 Task: Create in the project WonderTech in Backlog an issue 'Upgrade the data visualization capabilities of a web application to improve insights and decision-making capabilities', assign it to team member softage.3@softage.net and change the status to IN PROGRESS.
Action: Mouse moved to (441, 298)
Screenshot: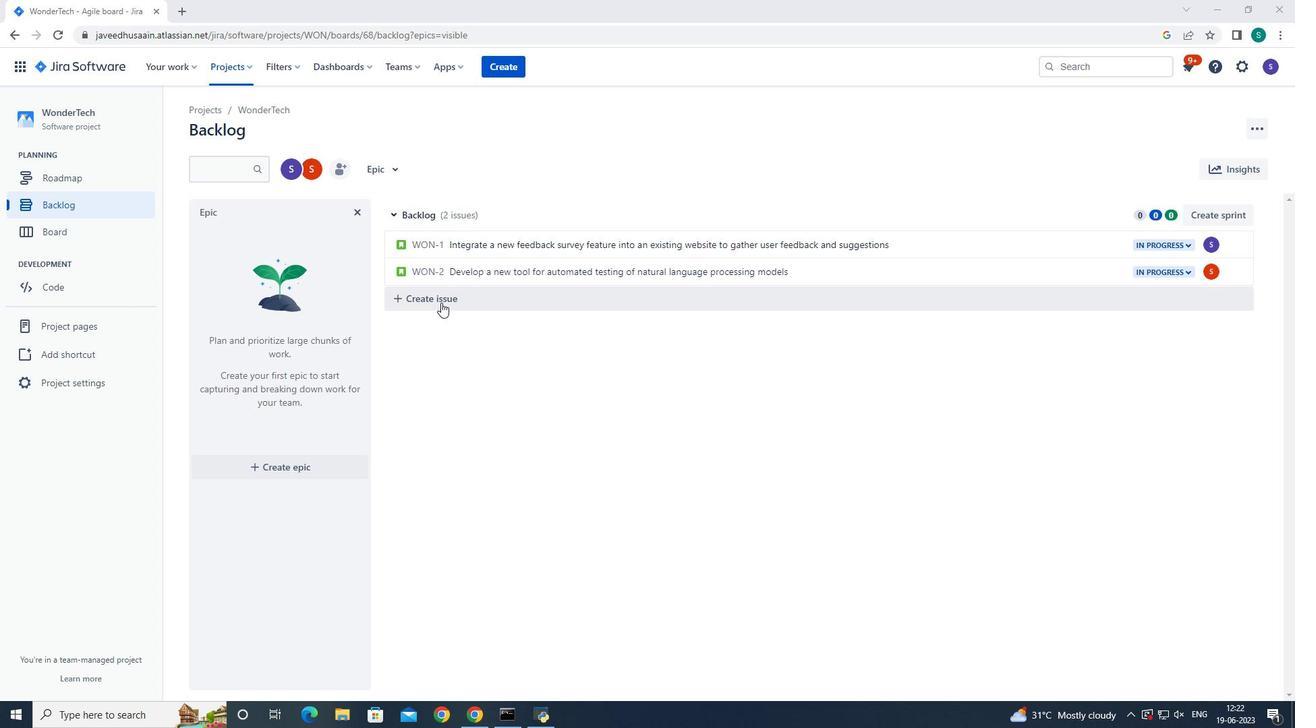 
Action: Mouse pressed left at (441, 298)
Screenshot: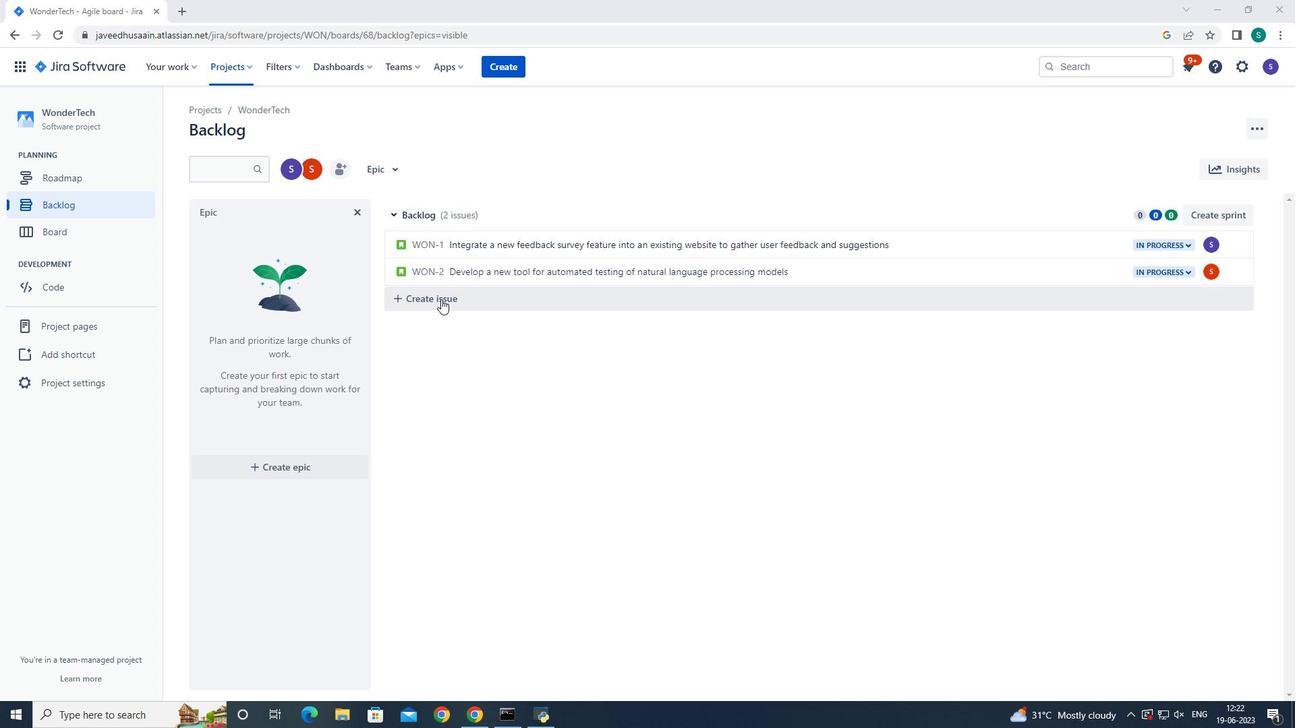
Action: Mouse moved to (466, 300)
Screenshot: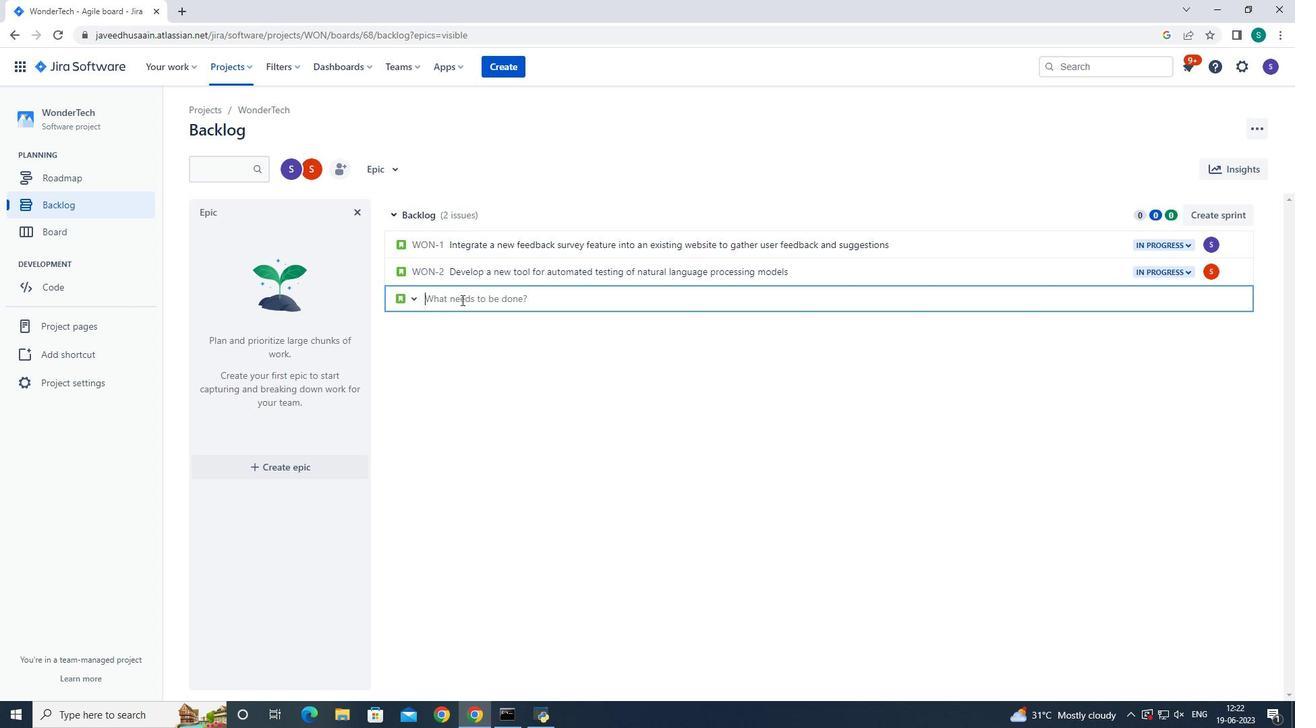 
Action: Mouse pressed left at (466, 300)
Screenshot: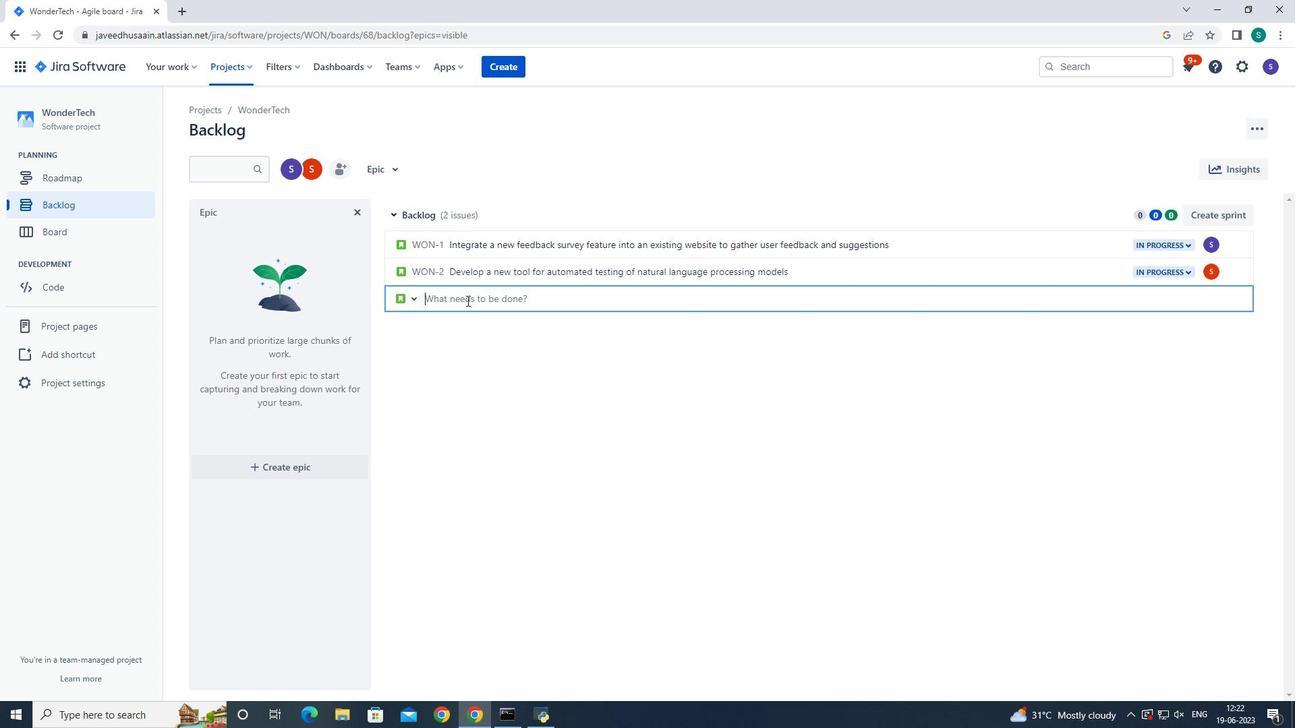 
Action: Key pressed <Key.shift>Uograde<Key.space>the<Key.space>data<Key.space>visualization<Key.space>capabl<Key.backspace>ilities<Key.space>of<Key.space>a<Key.space>web<Key.space>application<Key.space>to<Key.space>improve<Key.space>insights<Key.space>and<Key.space>decision-making<Key.space>capabilities
Screenshot: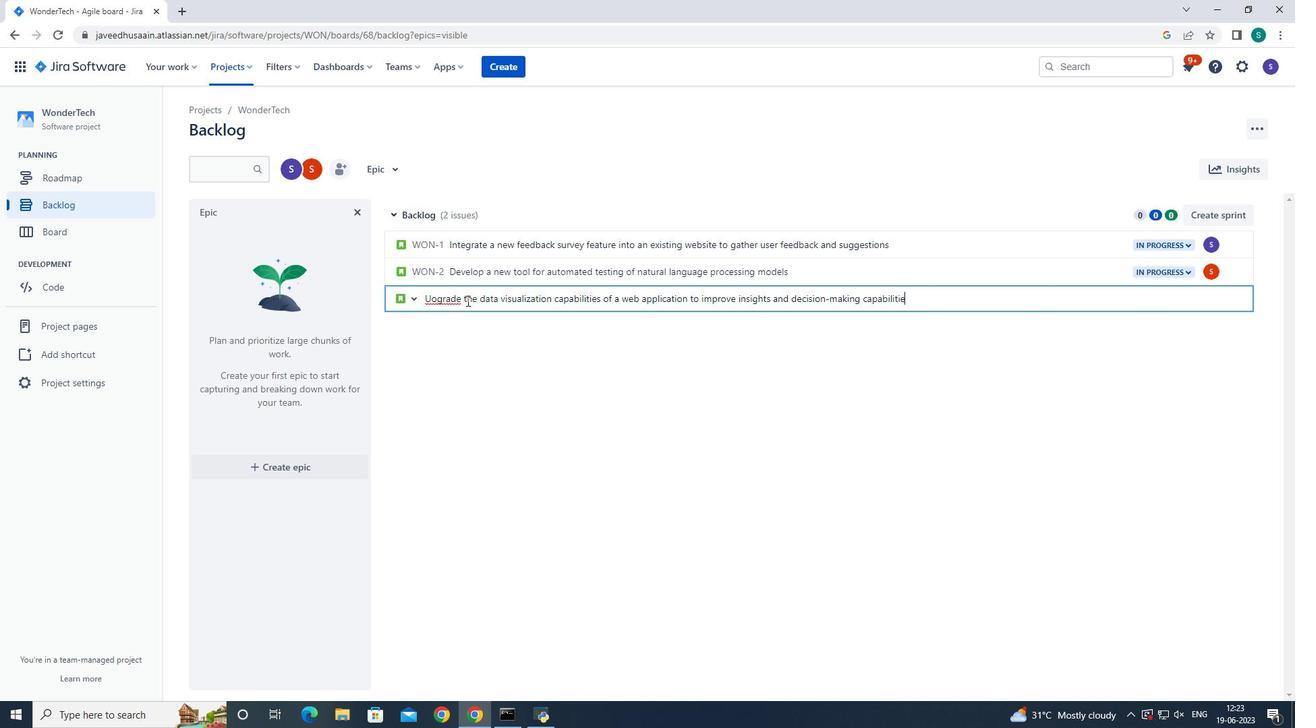 
Action: Mouse moved to (436, 300)
Screenshot: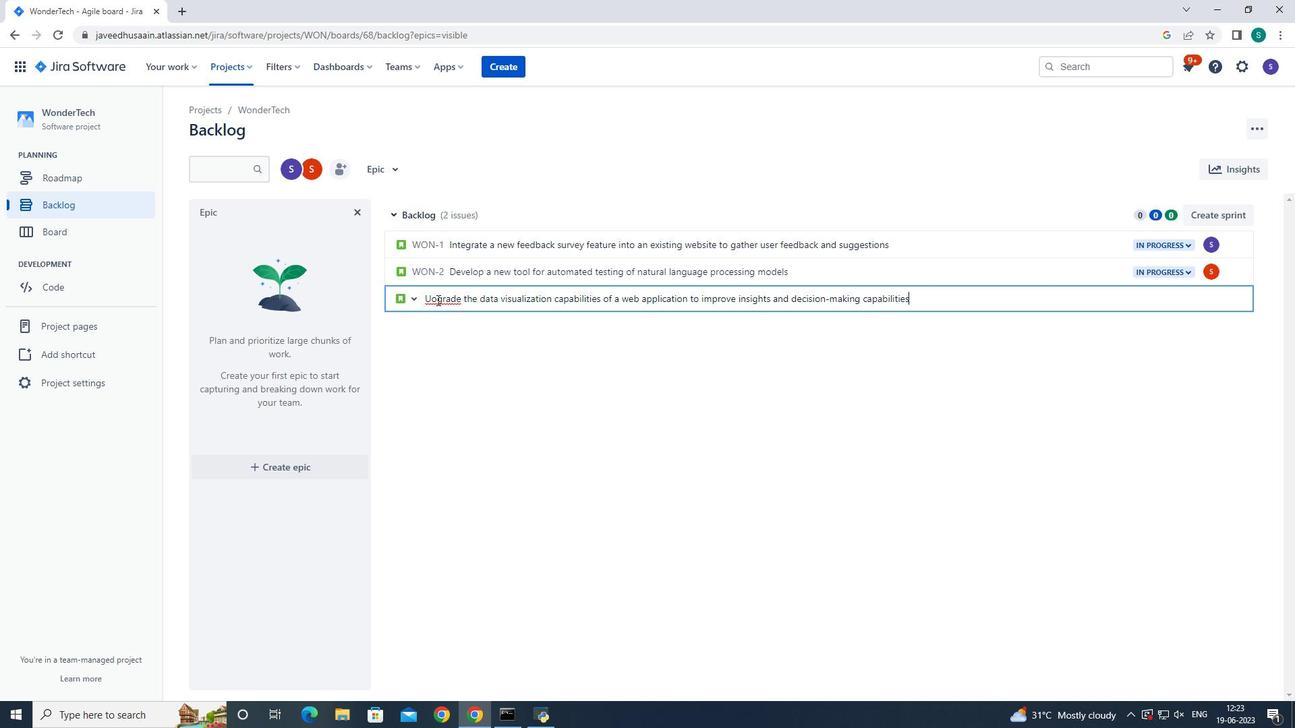 
Action: Mouse pressed left at (436, 300)
Screenshot: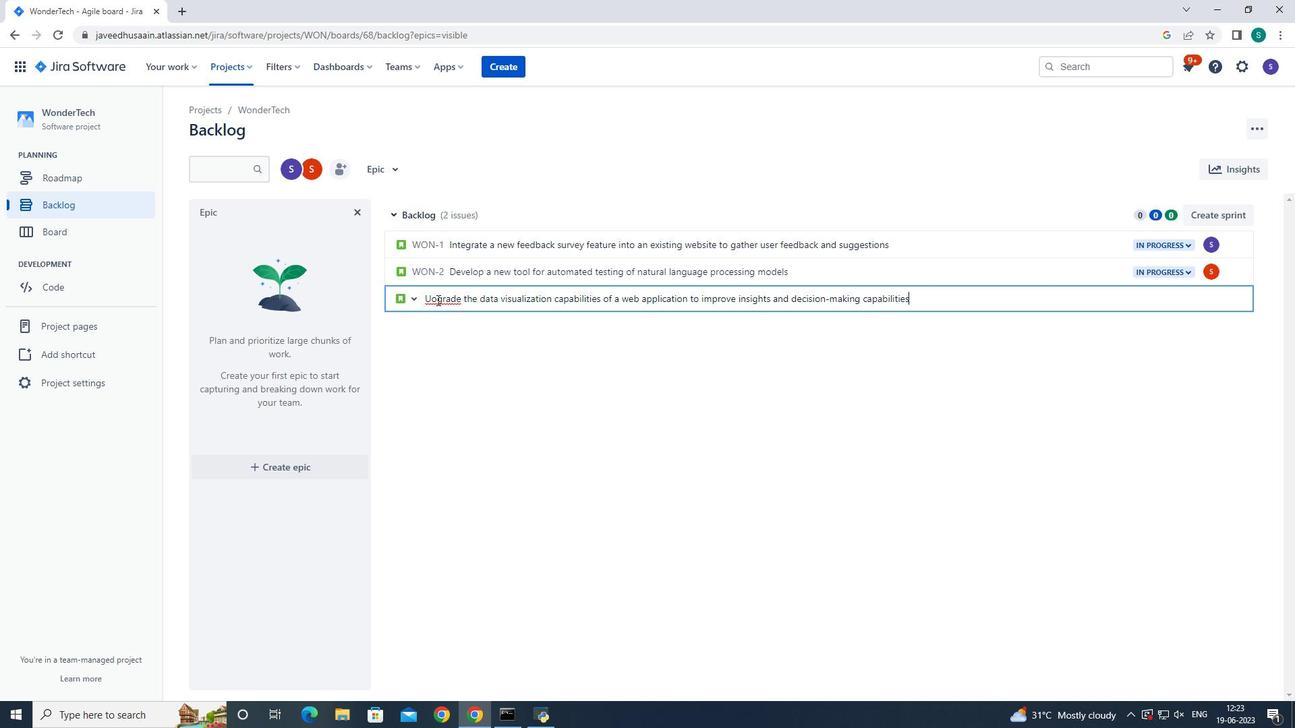 
Action: Key pressed <Key.backspace>p<Key.enter>
Screenshot: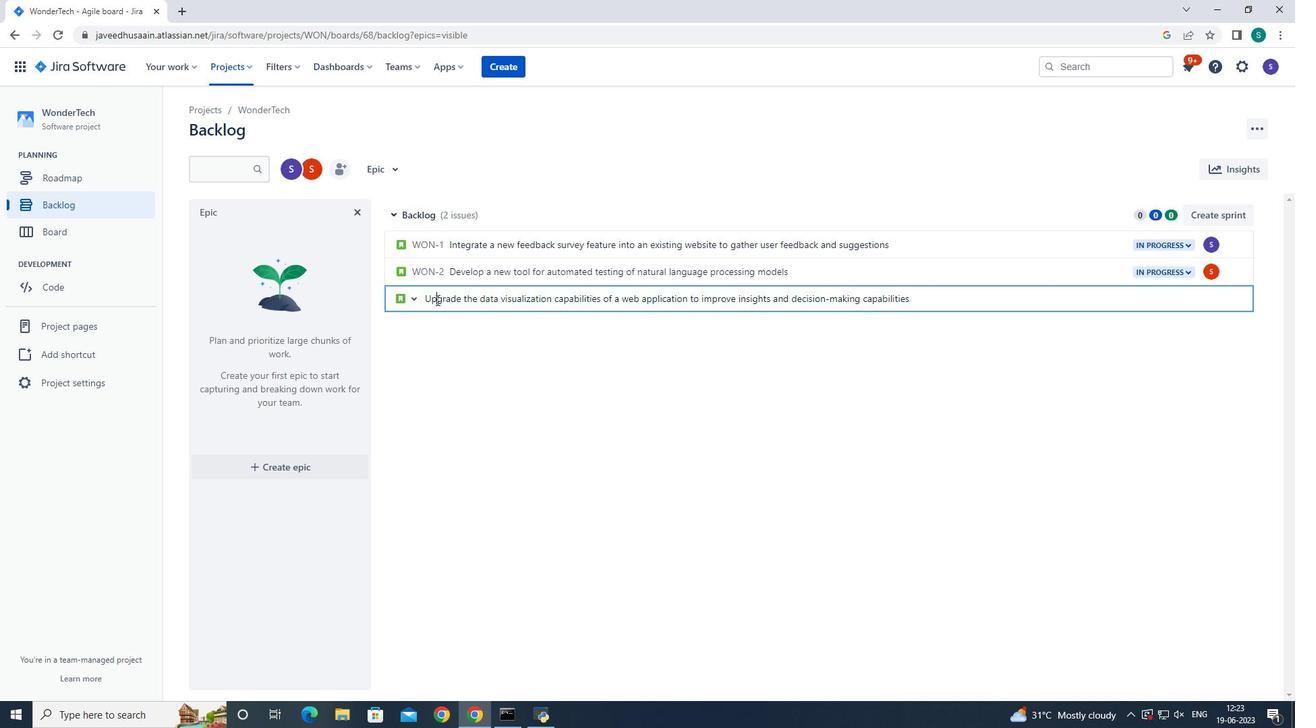 
Action: Mouse moved to (1210, 298)
Screenshot: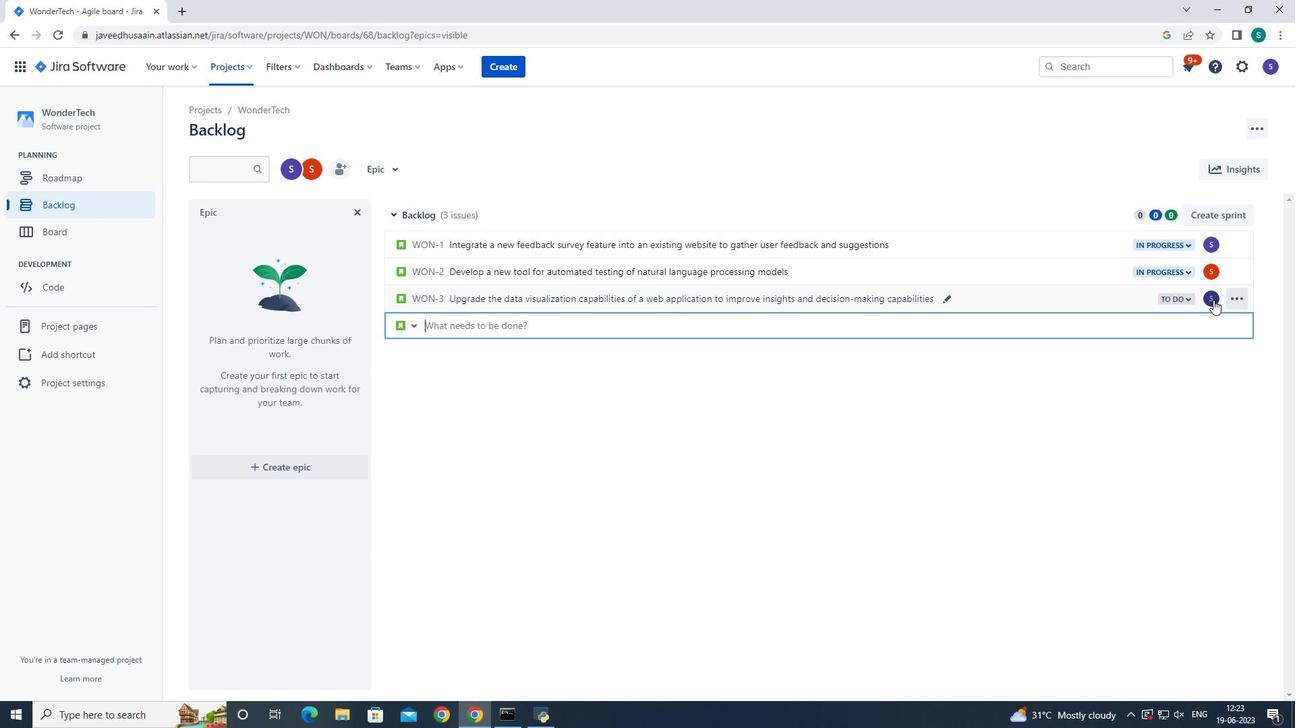 
Action: Mouse pressed left at (1210, 298)
Screenshot: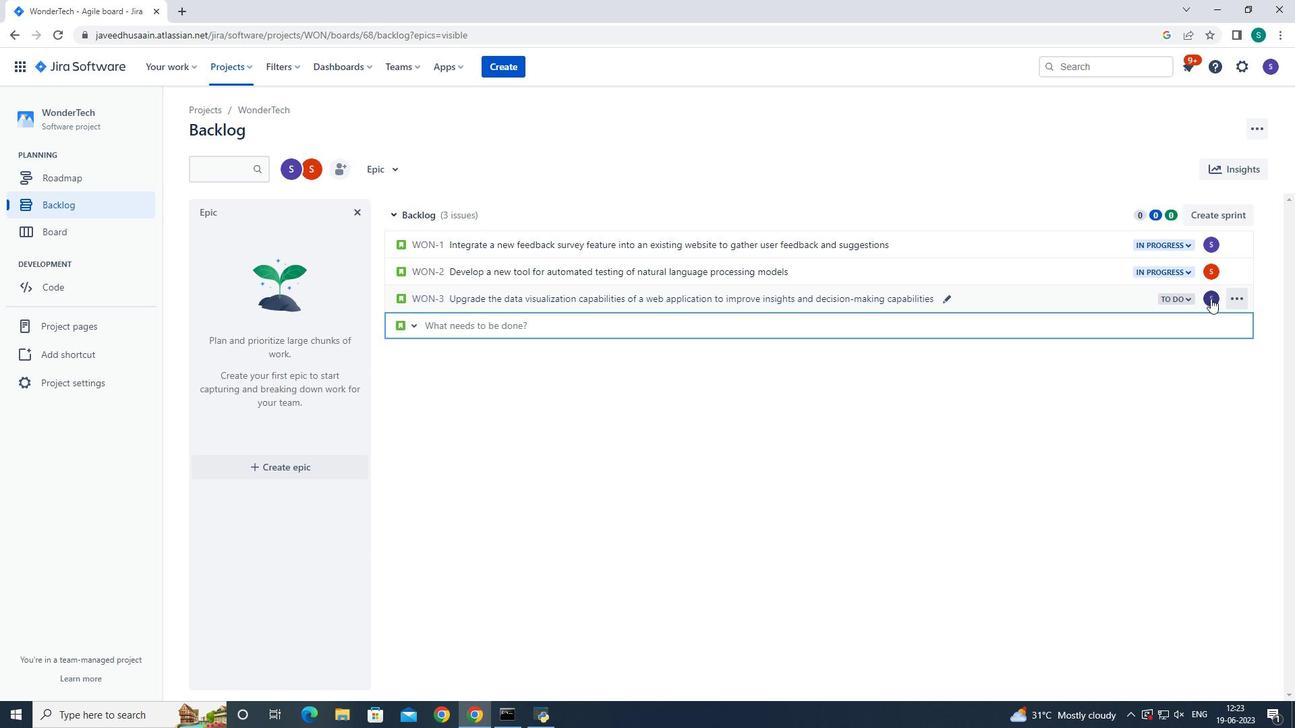 
Action: Mouse moved to (1210, 298)
Screenshot: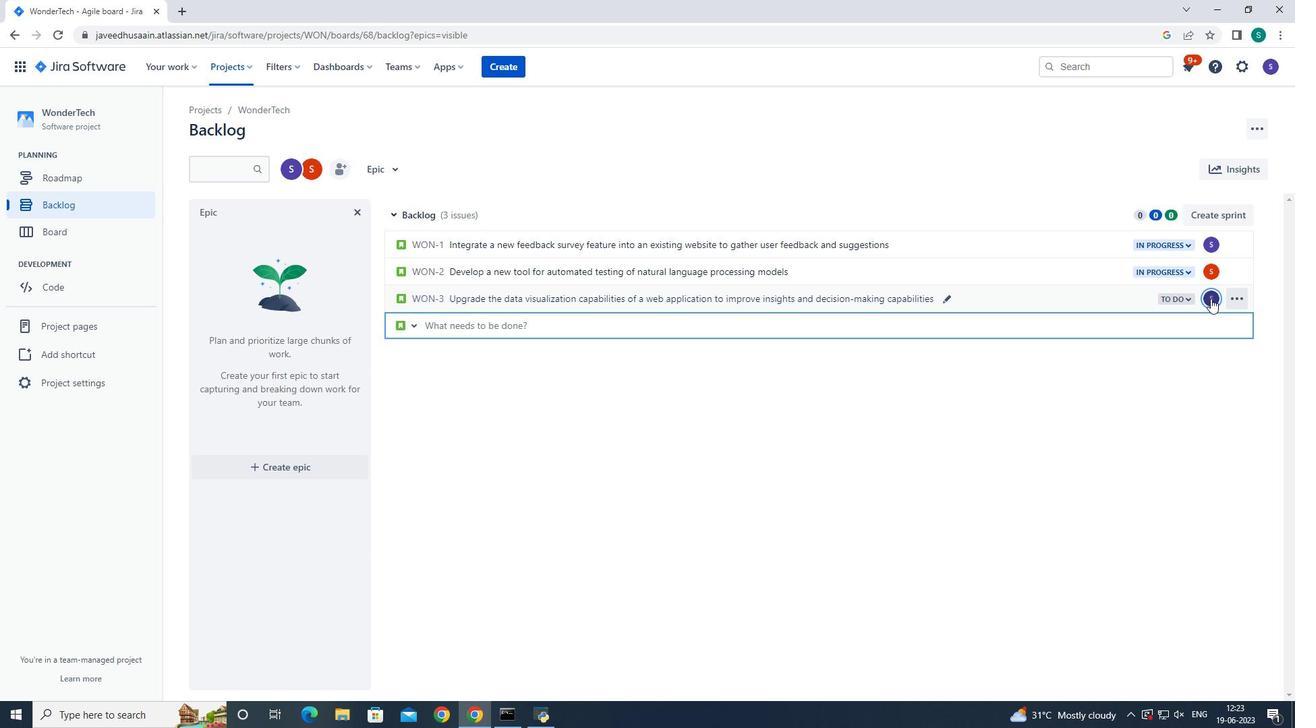 
Action: Key pressed <Key.backspace>softage.3<Key.shift>@sofat<Key.backspace><Key.backspace>tage.net
Screenshot: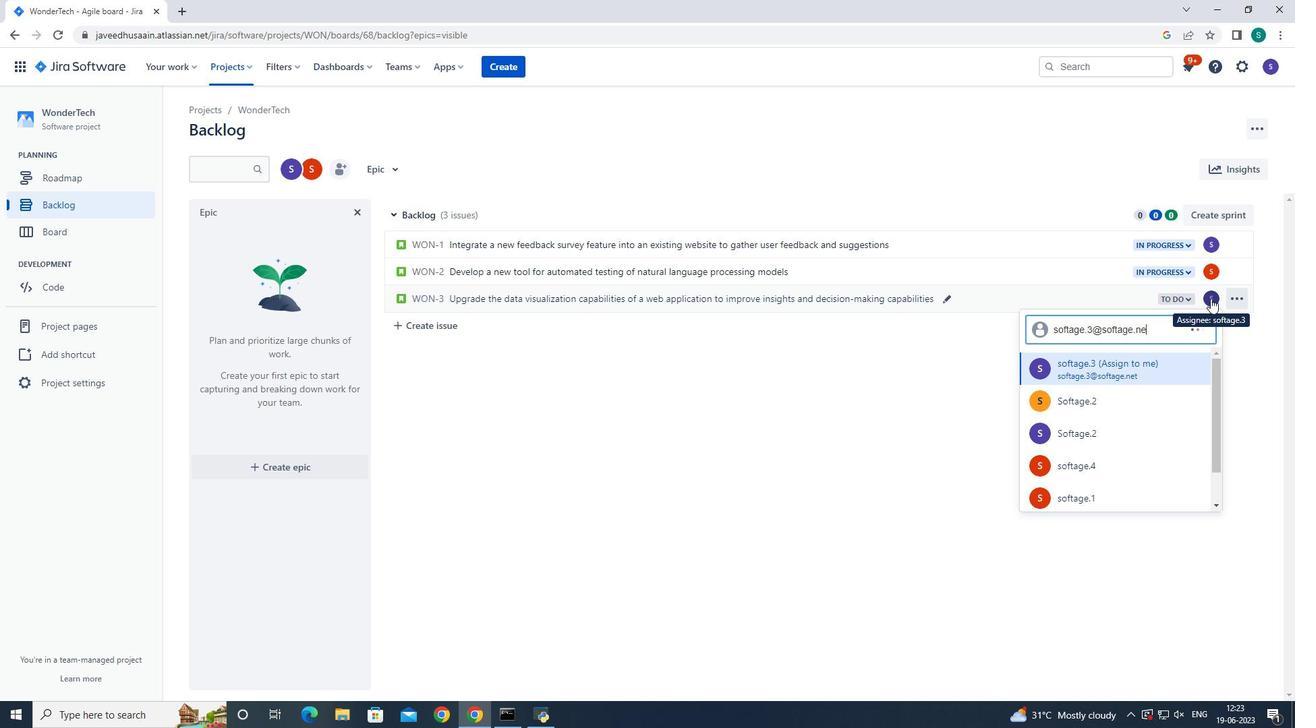 
Action: Mouse moved to (1121, 363)
Screenshot: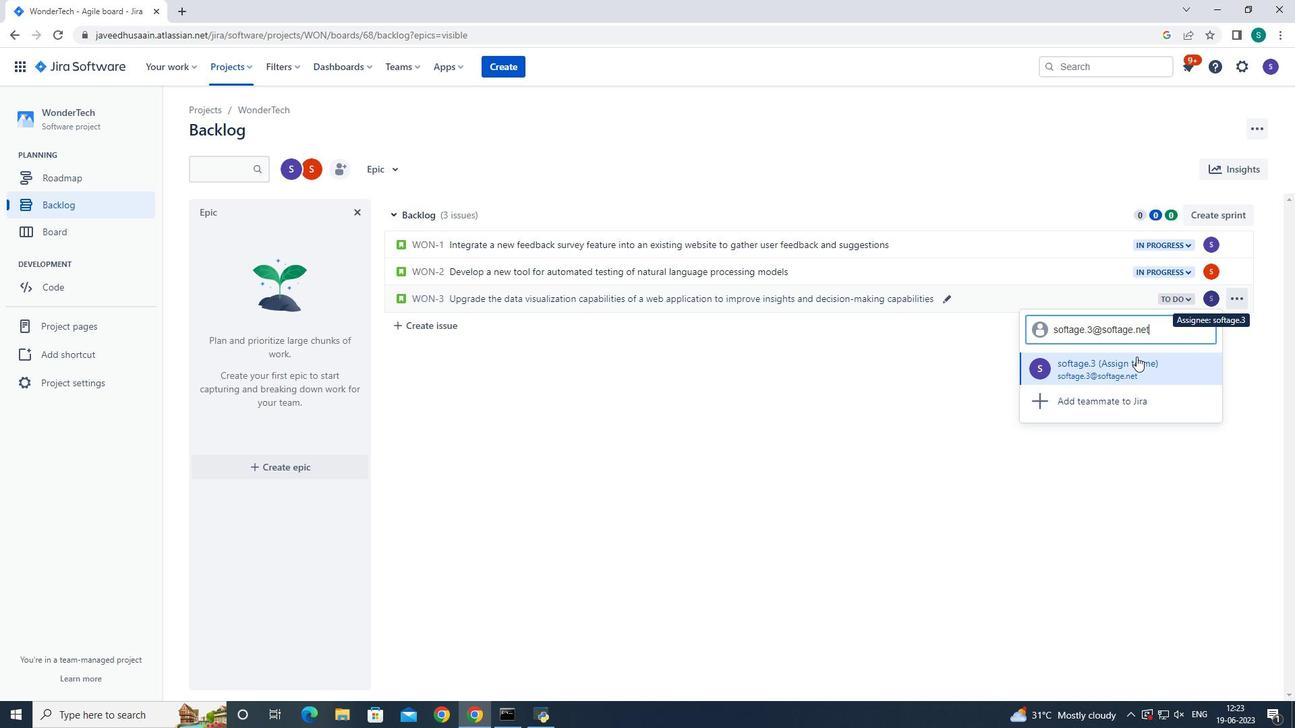 
Action: Mouse pressed left at (1121, 363)
Screenshot: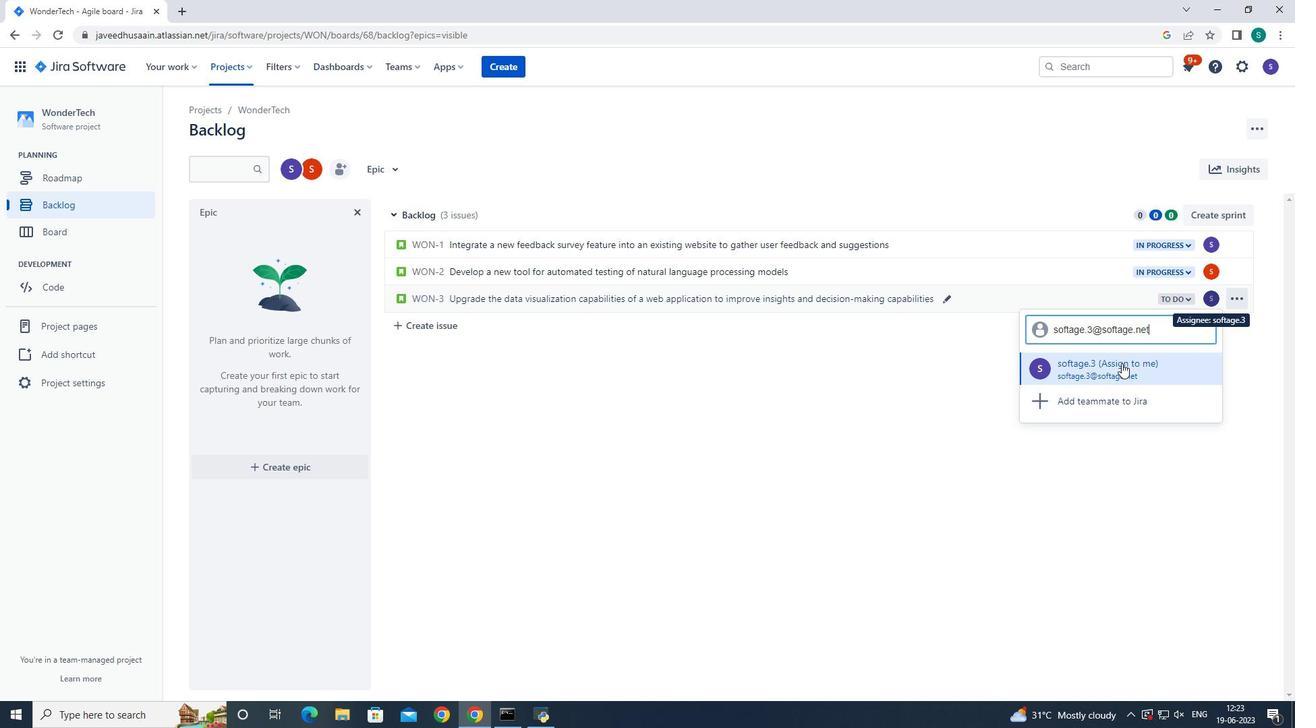 
Action: Mouse moved to (1194, 298)
Screenshot: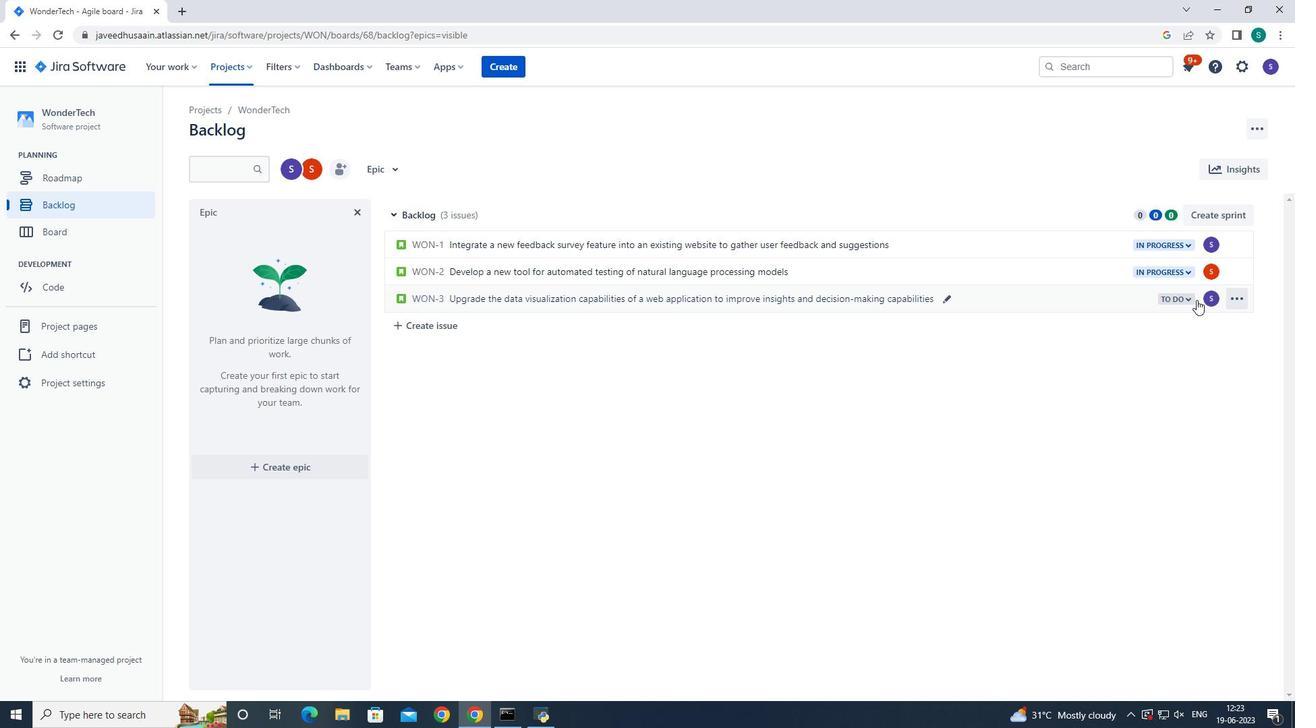 
Action: Mouse pressed left at (1194, 298)
Screenshot: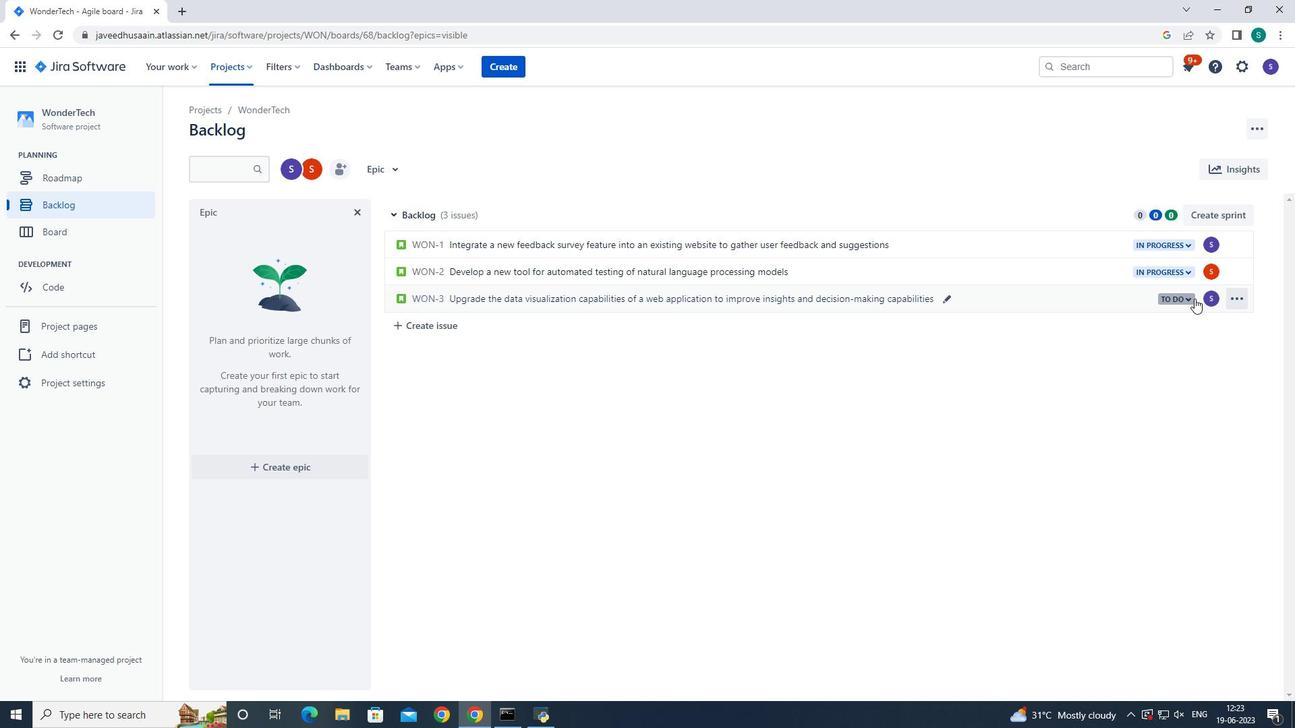 
Action: Mouse moved to (1061, 324)
Screenshot: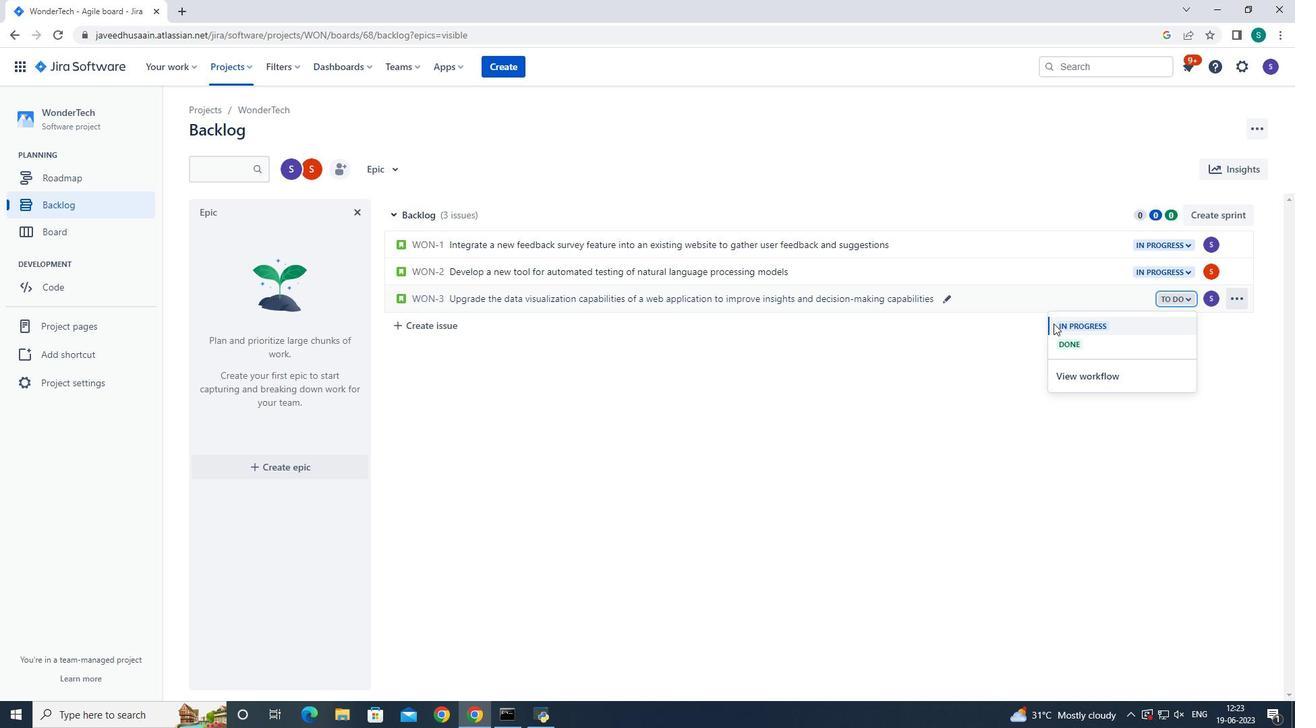 
Action: Mouse pressed left at (1061, 324)
Screenshot: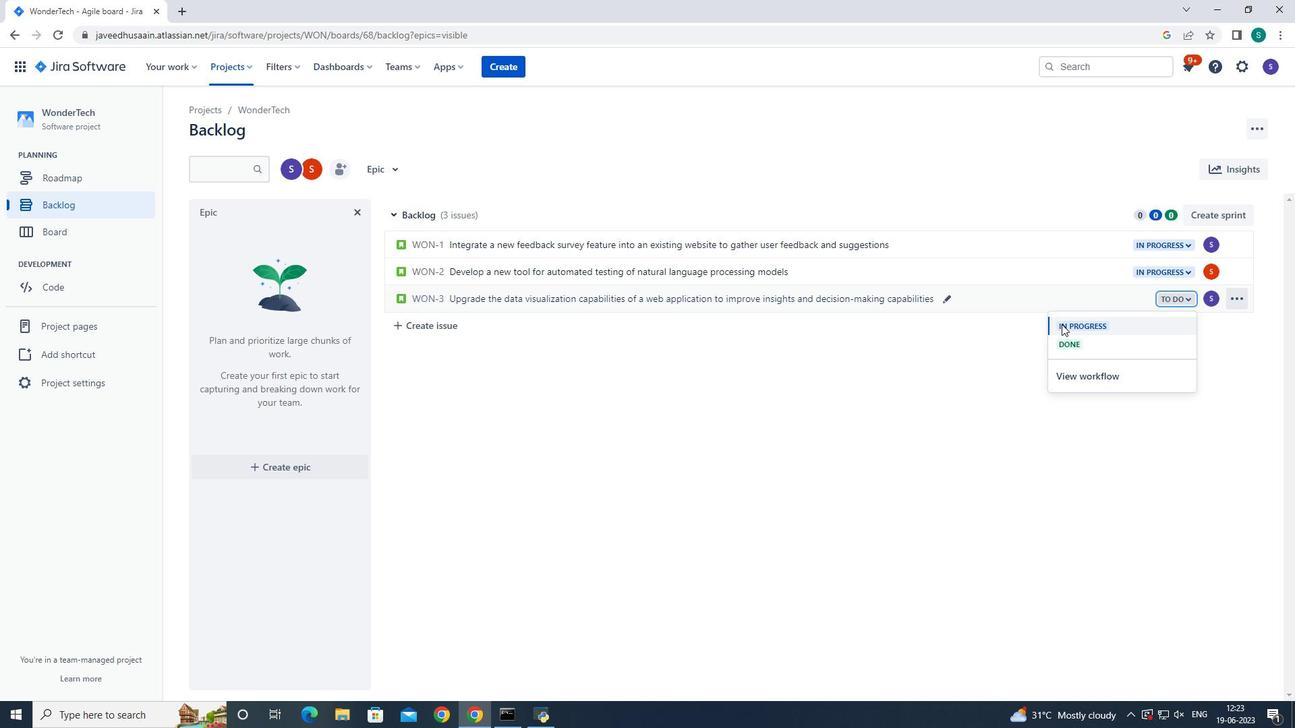 
